 Task: Create a section Sonic Swoop and in the section, add a milestone Software customization and configuration in the project ConceptTech
Action: Mouse moved to (872, 166)
Screenshot: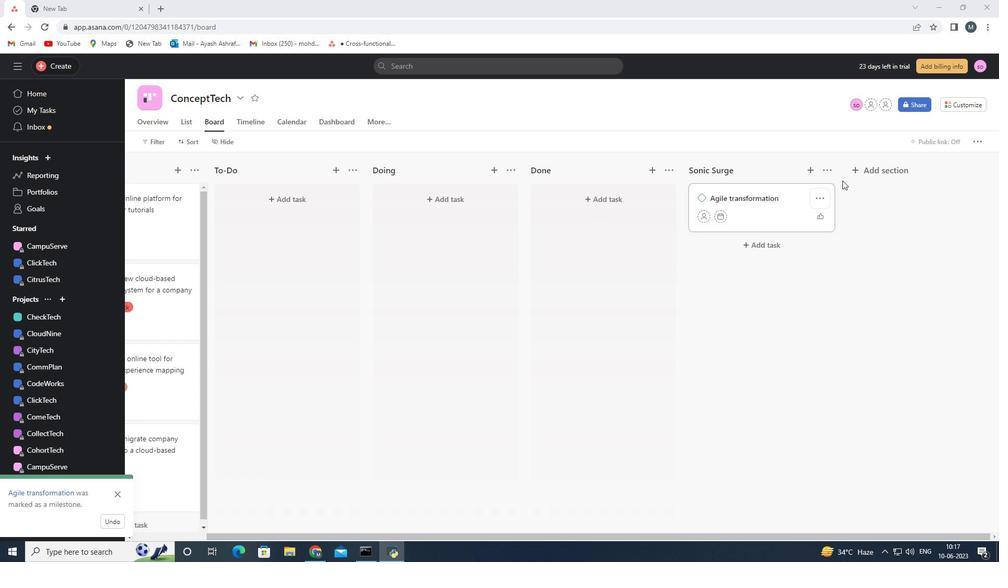 
Action: Mouse pressed left at (872, 166)
Screenshot: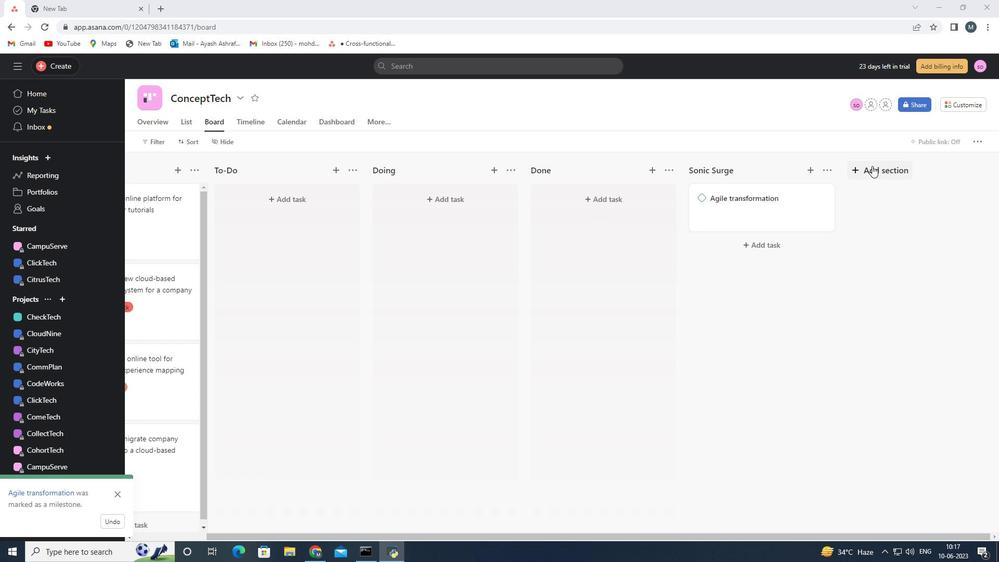 
Action: Mouse moved to (871, 169)
Screenshot: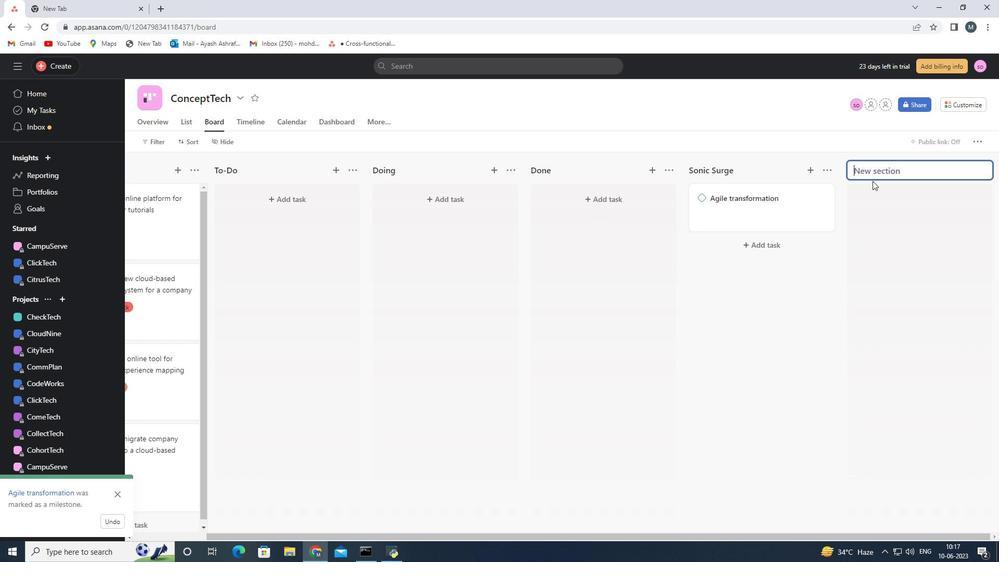 
Action: Mouse pressed left at (871, 169)
Screenshot: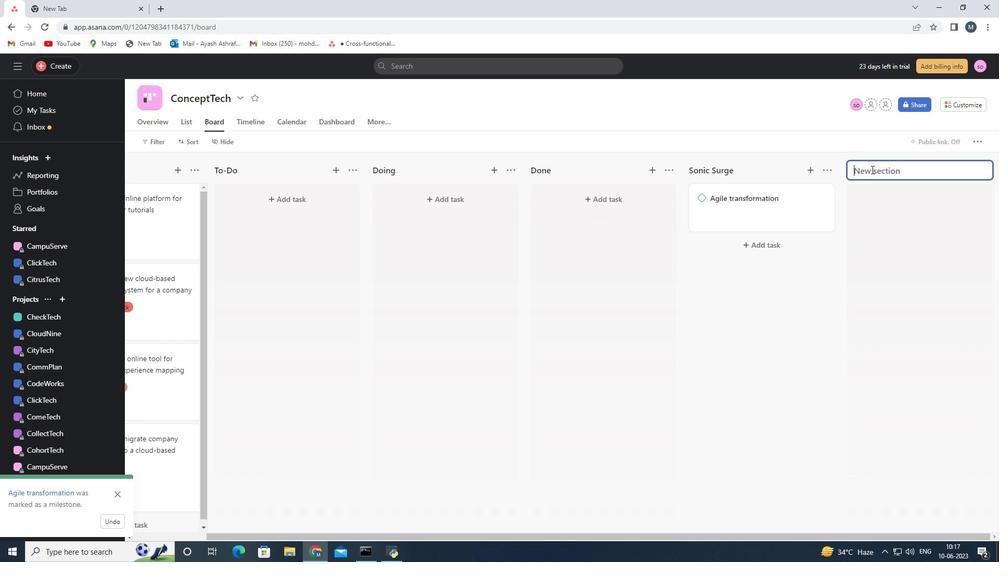 
Action: Mouse moved to (862, 169)
Screenshot: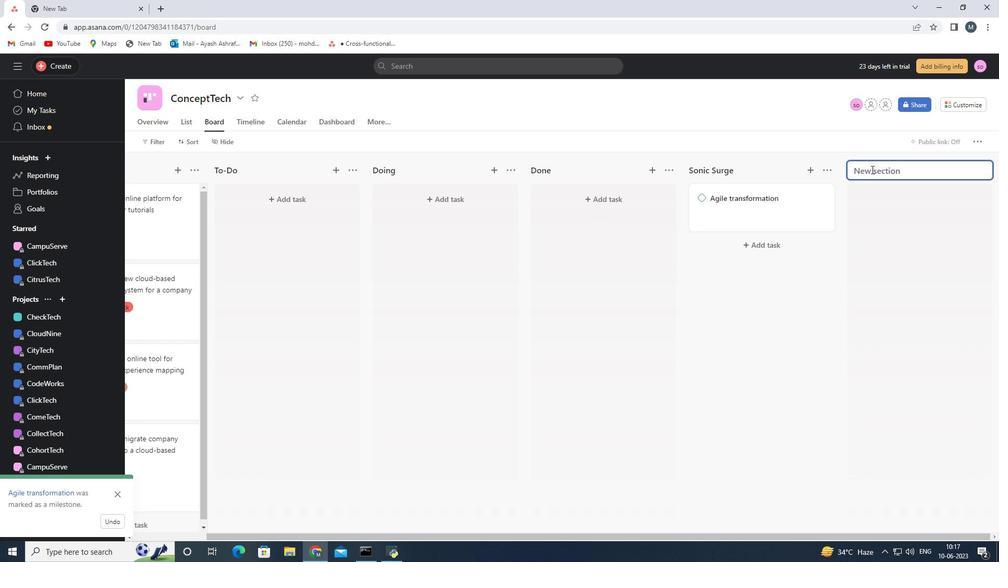 
Action: Key pressed <Key.shift>Sonic<Key.space><Key.shift>Swoop<Key.space>
Screenshot: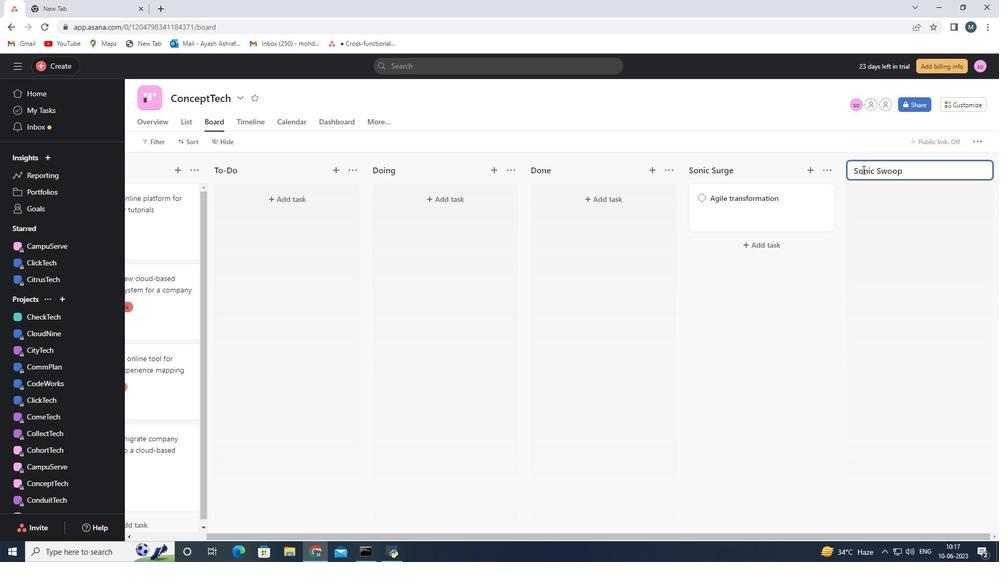 
Action: Mouse moved to (898, 199)
Screenshot: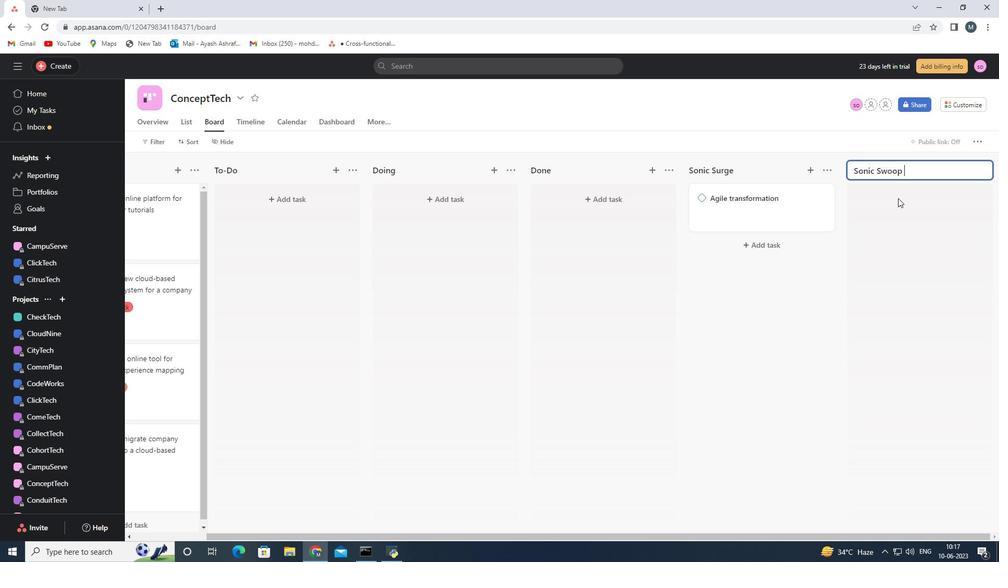 
Action: Mouse pressed left at (898, 199)
Screenshot: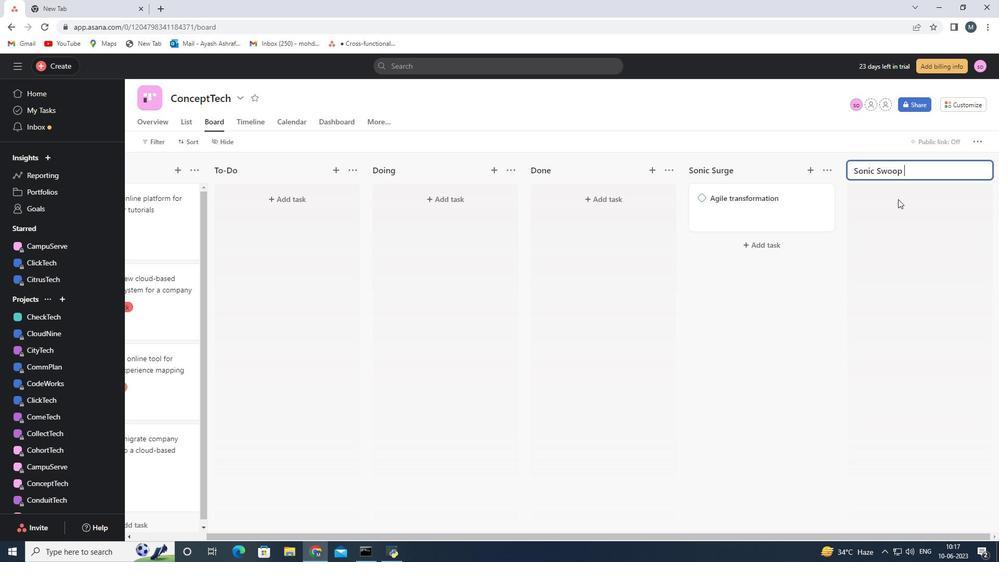 
Action: Mouse moved to (778, 271)
Screenshot: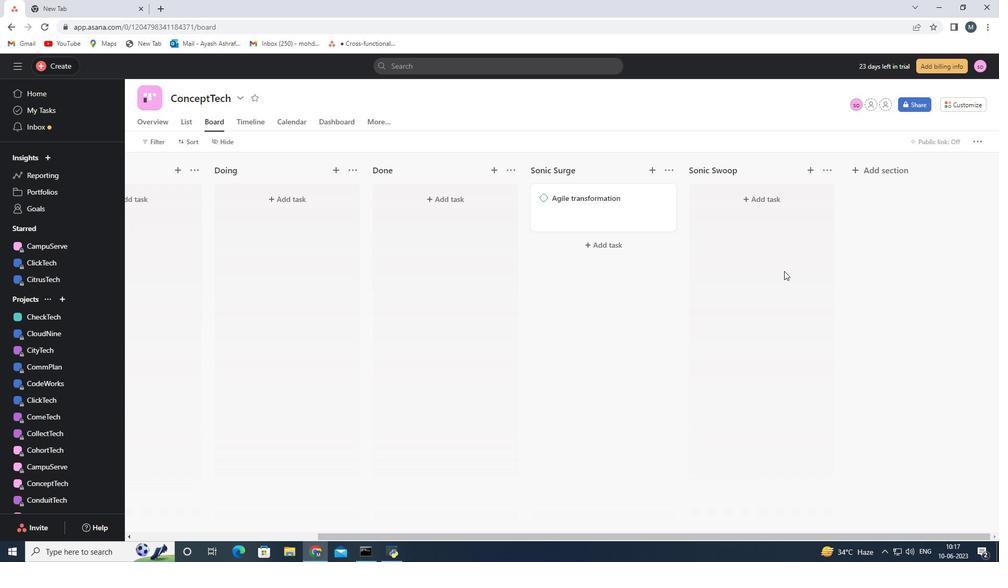 
Action: Mouse scrolled (778, 271) with delta (0, 0)
Screenshot: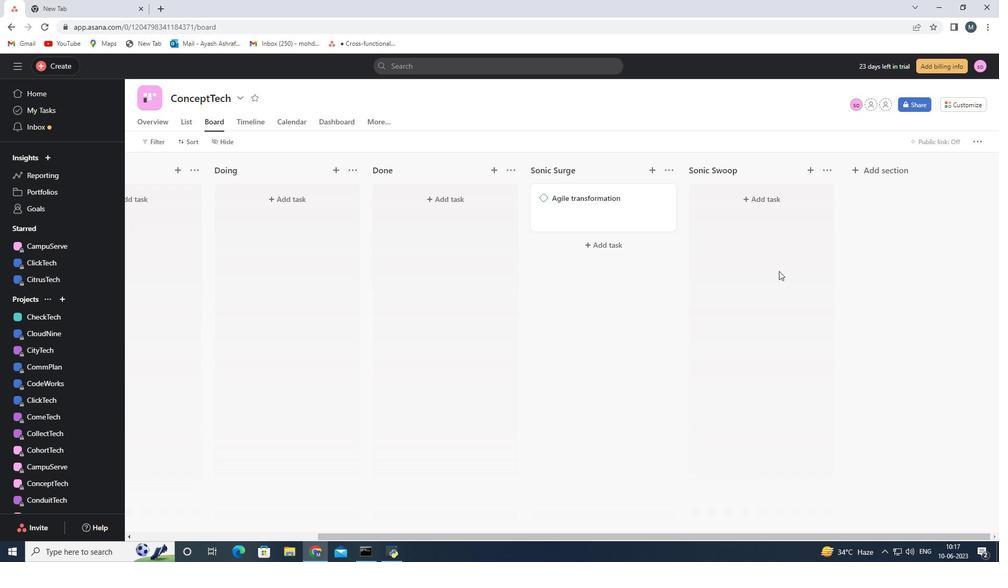 
Action: Mouse scrolled (778, 271) with delta (0, 0)
Screenshot: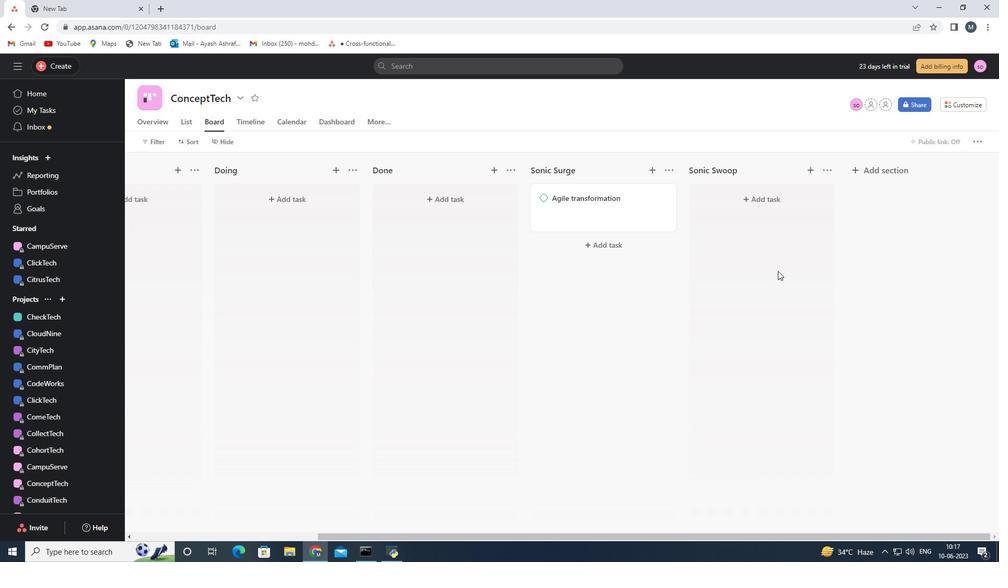 
Action: Mouse moved to (777, 271)
Screenshot: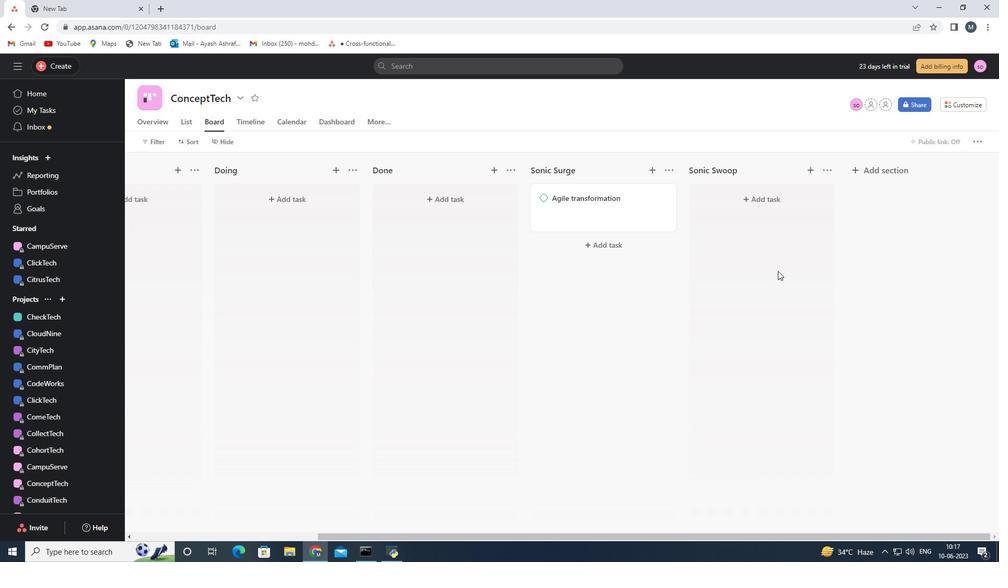 
Action: Mouse scrolled (777, 271) with delta (0, 0)
Screenshot: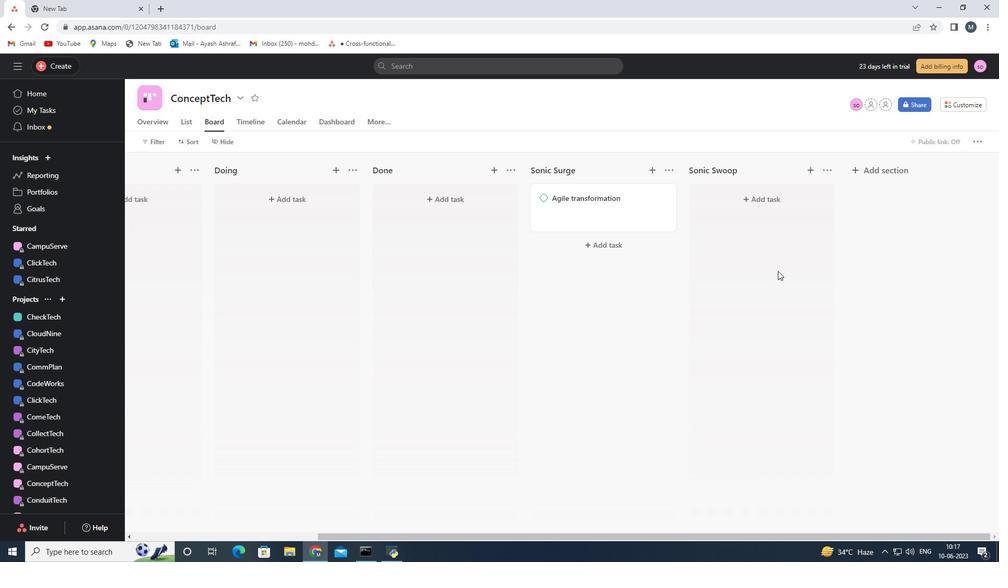 
Action: Mouse moved to (754, 199)
Screenshot: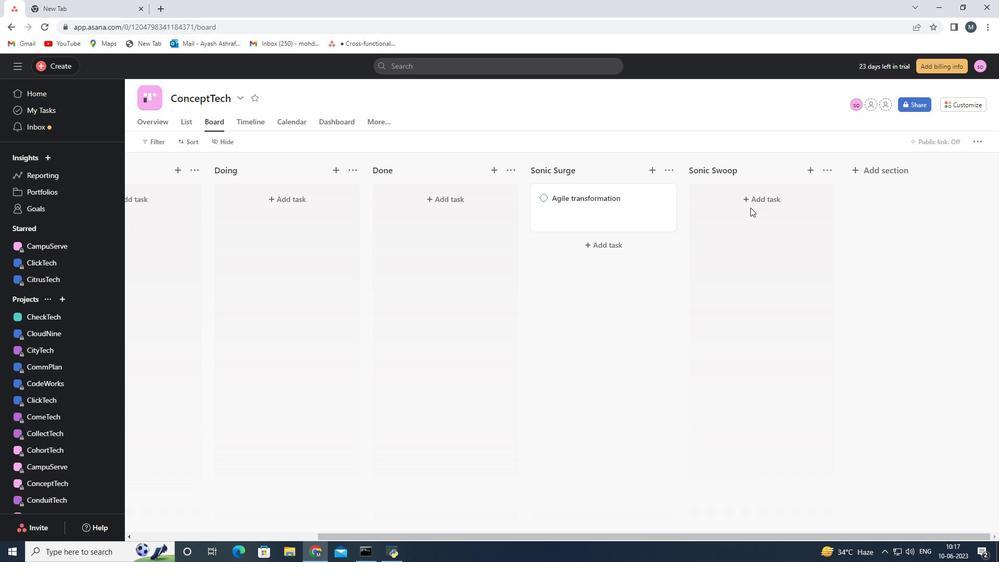 
Action: Mouse pressed left at (754, 199)
Screenshot: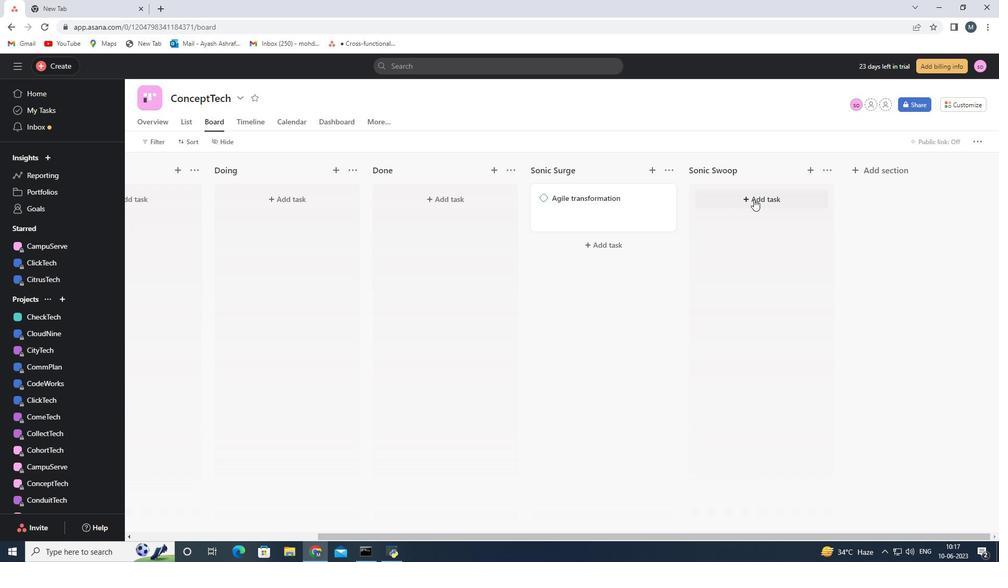 
Action: Mouse moved to (751, 197)
Screenshot: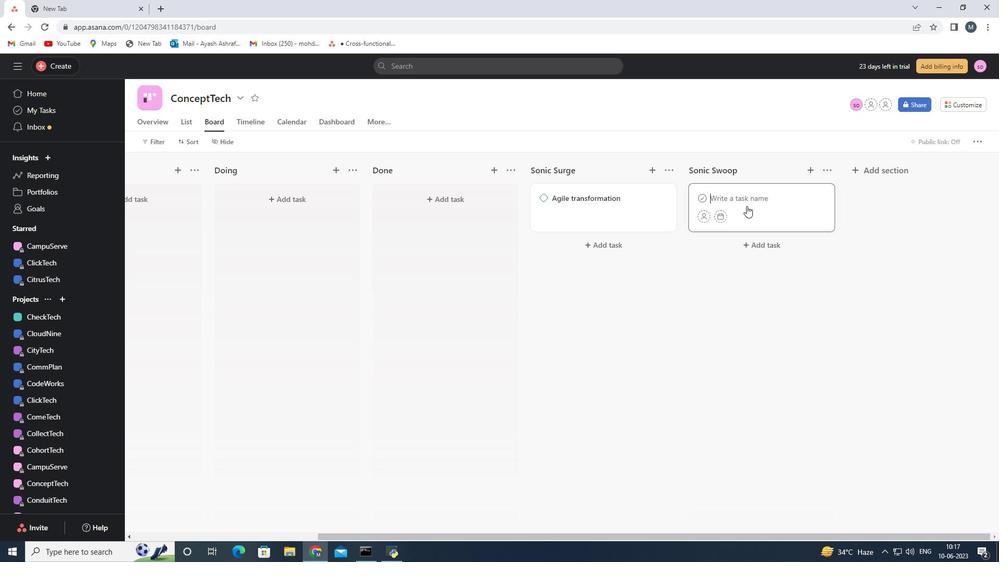 
Action: Mouse pressed left at (751, 197)
Screenshot: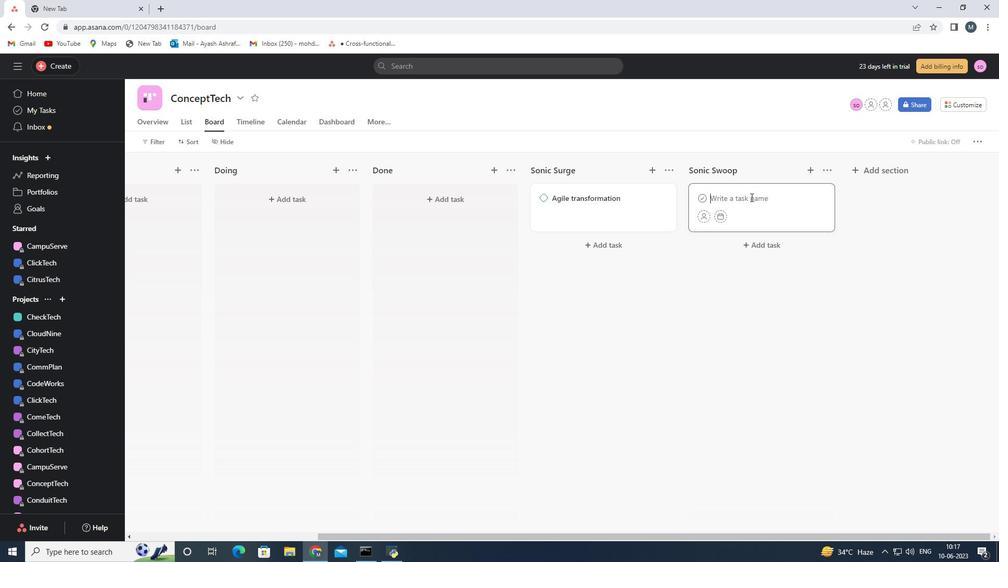 
Action: Key pressed <Key.shift>Software<Key.space>customization<Key.space>and<Key.space>configuration<Key.space>
Screenshot: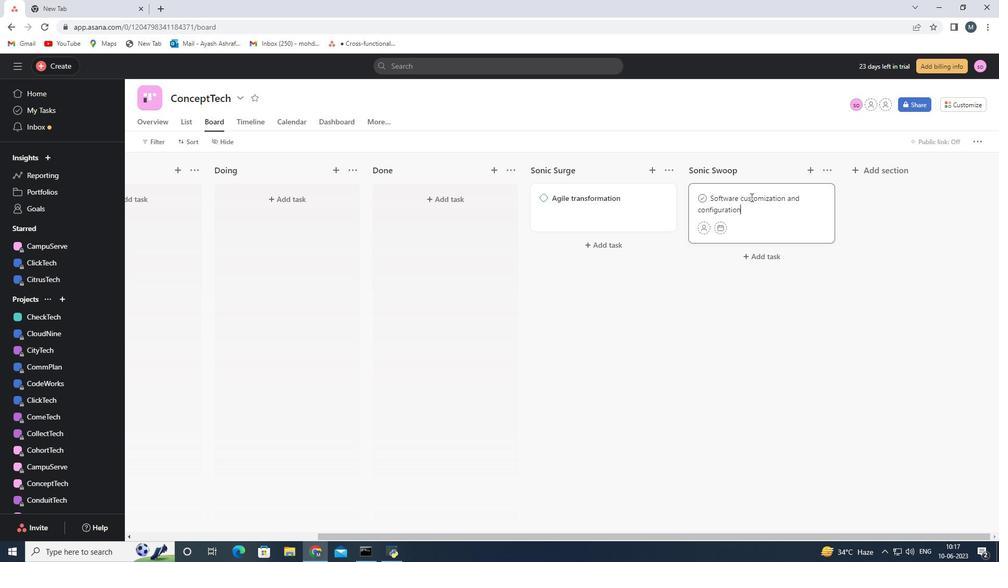 
Action: Mouse moved to (771, 318)
Screenshot: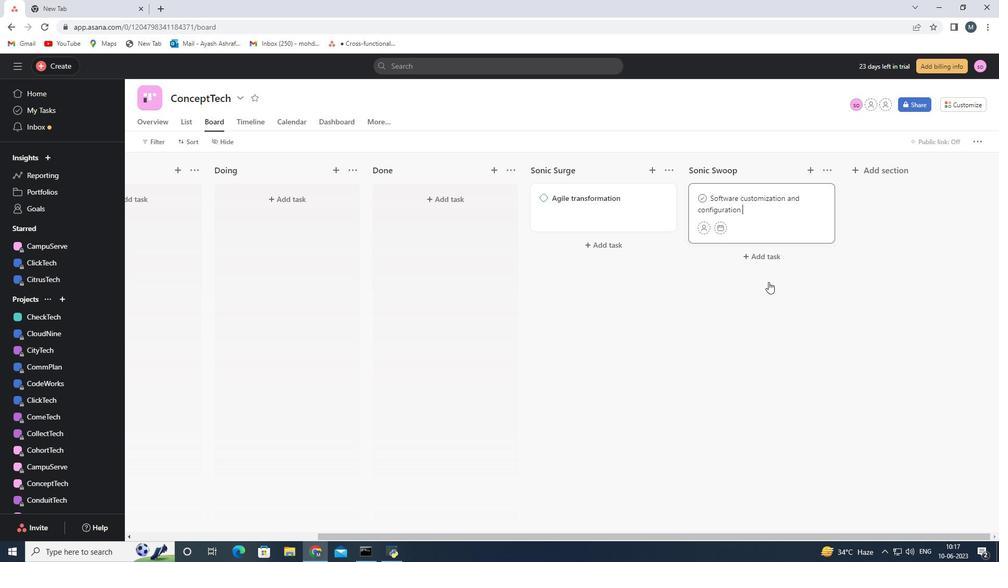 
Action: Mouse pressed left at (771, 318)
Screenshot: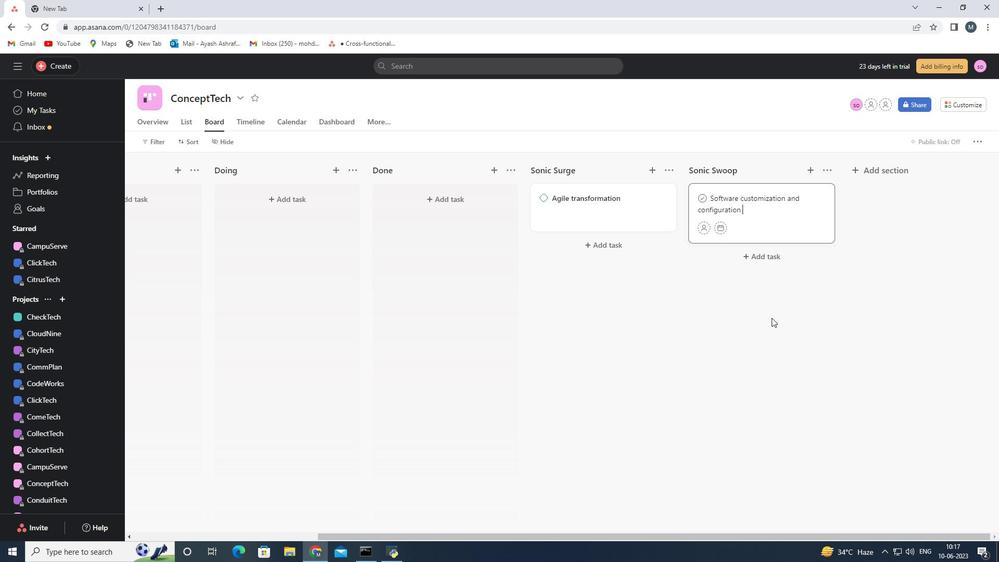 
Action: Mouse moved to (821, 199)
Screenshot: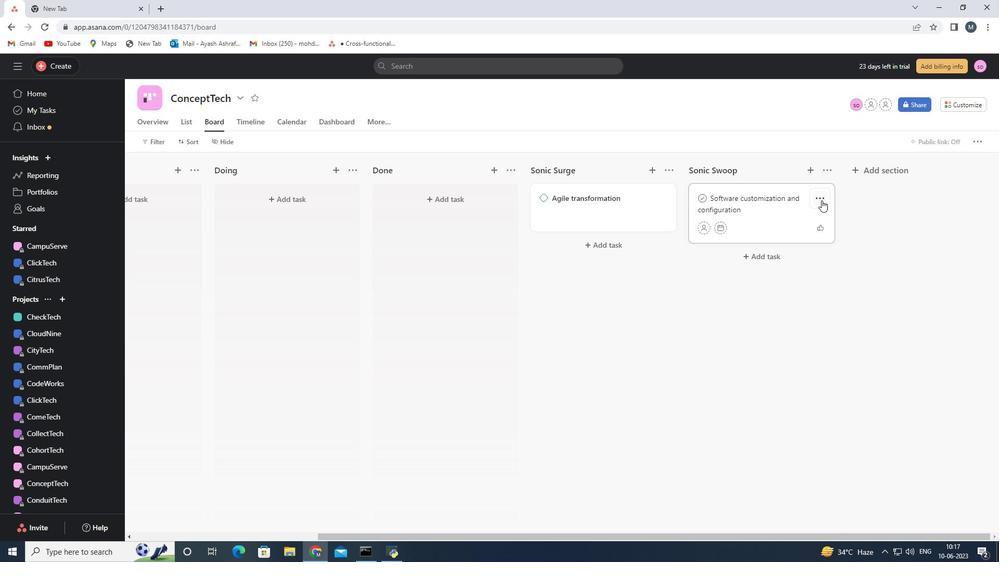 
Action: Mouse pressed left at (821, 199)
Screenshot: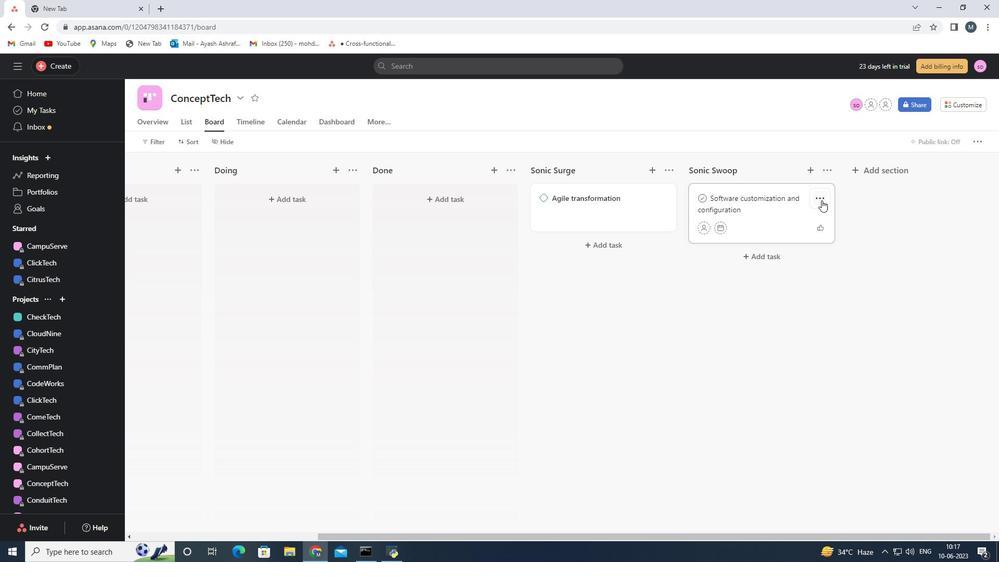 
Action: Mouse moved to (861, 386)
Screenshot: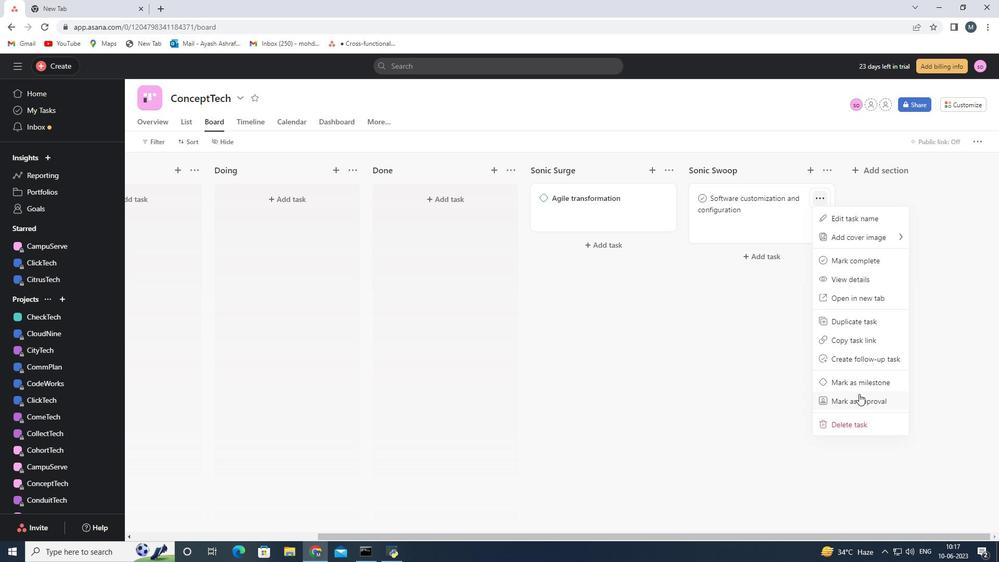 
Action: Mouse pressed left at (861, 386)
Screenshot: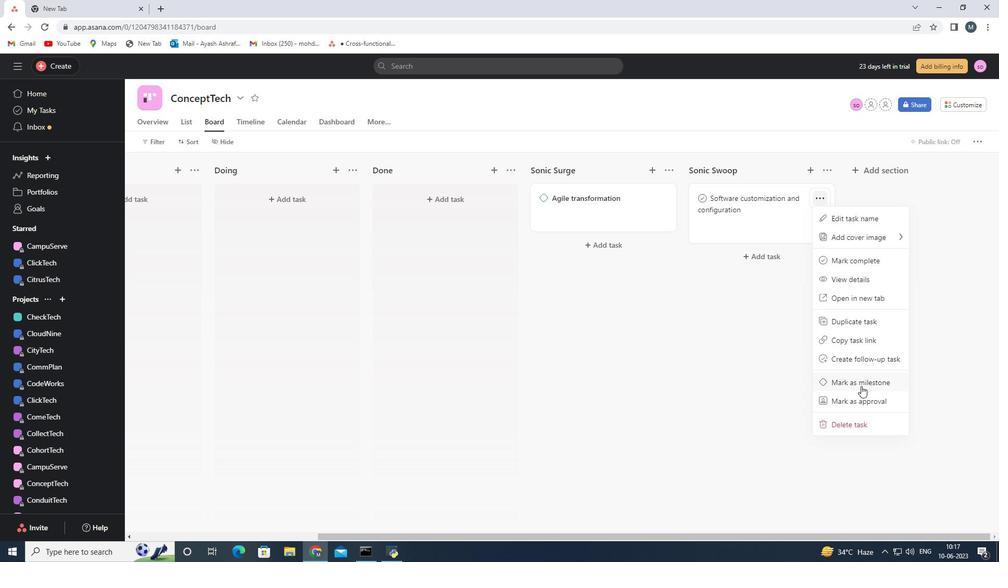 
Action: Mouse moved to (602, 398)
Screenshot: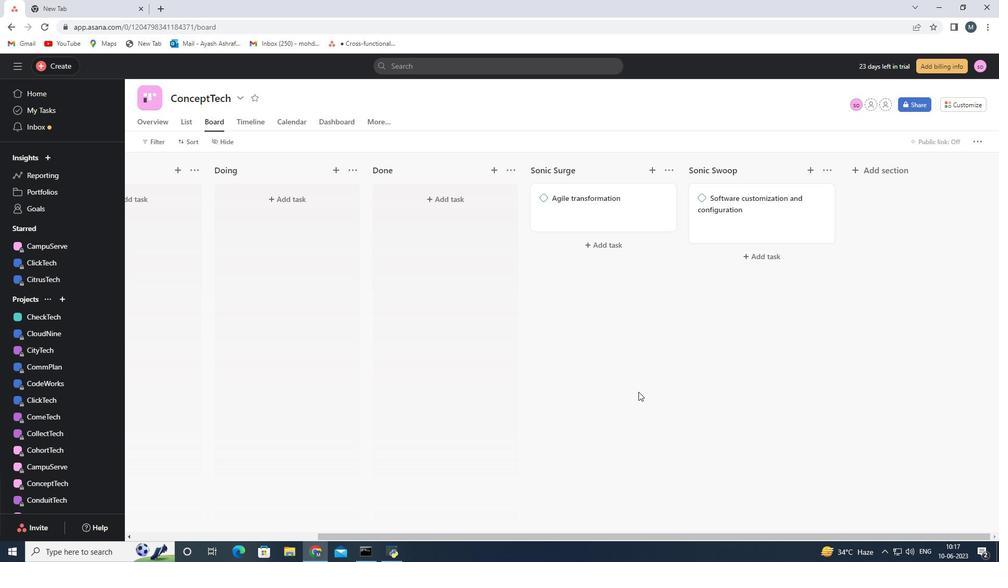 
Action: Mouse pressed left at (602, 398)
Screenshot: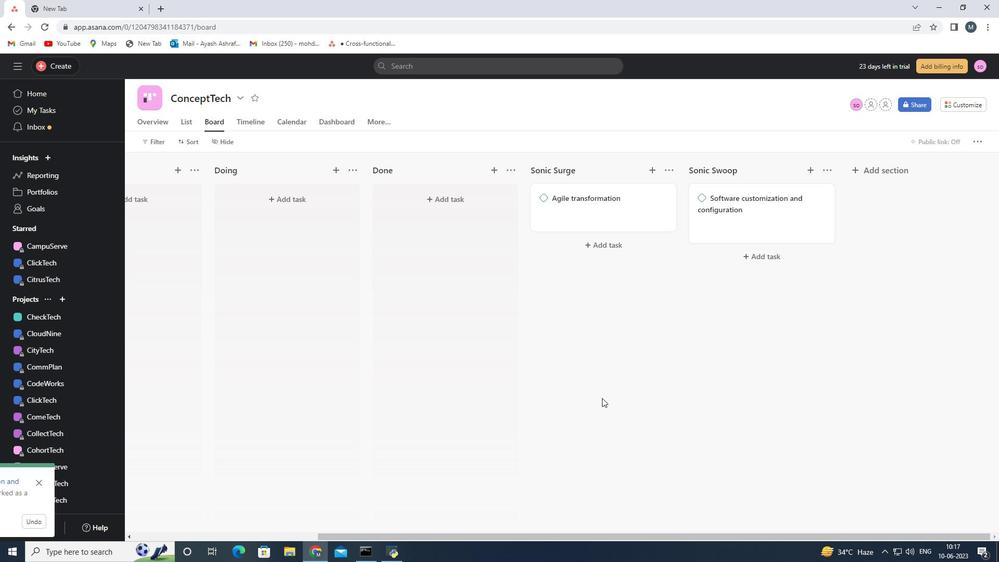 
Action: Mouse moved to (132, 494)
Screenshot: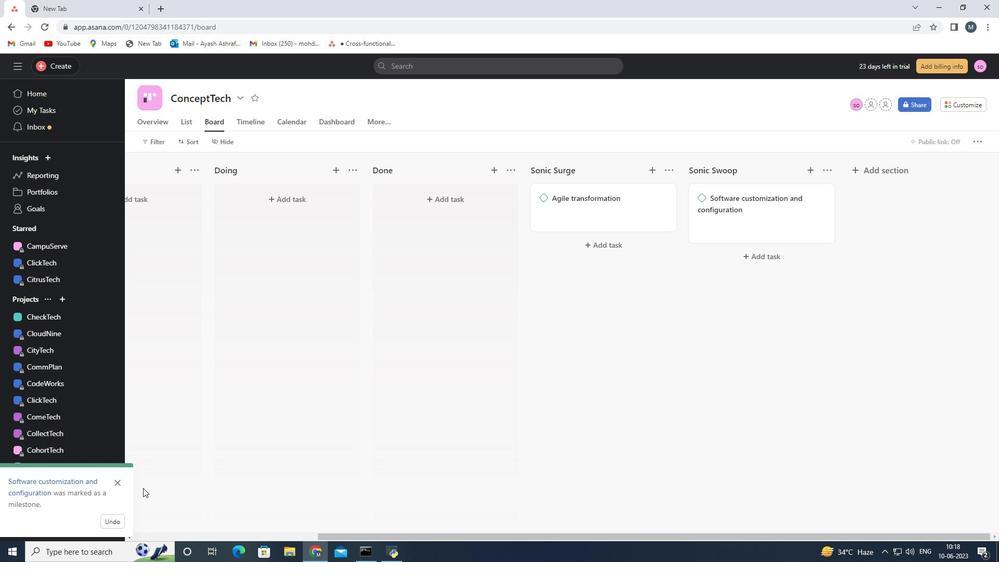 
